 Task: Add Sprouts Ginseng to the cart.
Action: Mouse pressed left at (17, 85)
Screenshot: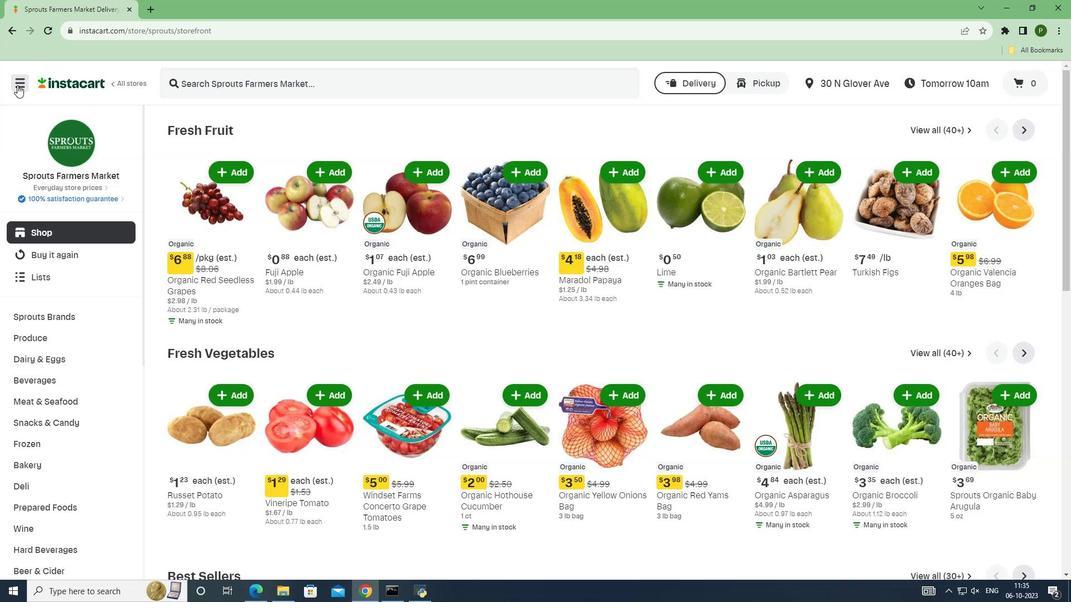 
Action: Mouse moved to (55, 289)
Screenshot: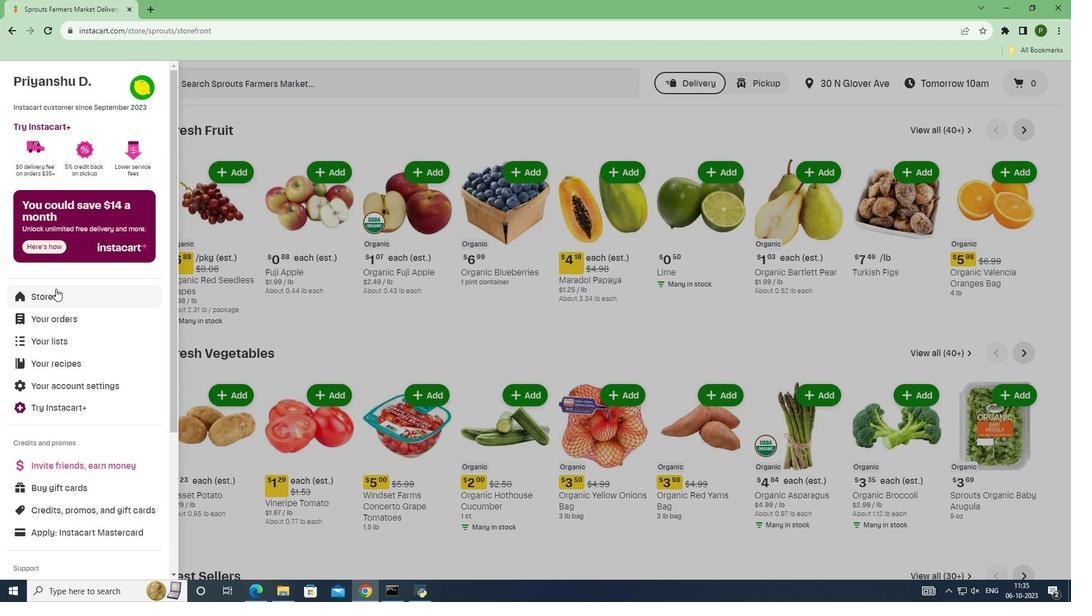 
Action: Mouse pressed left at (55, 289)
Screenshot: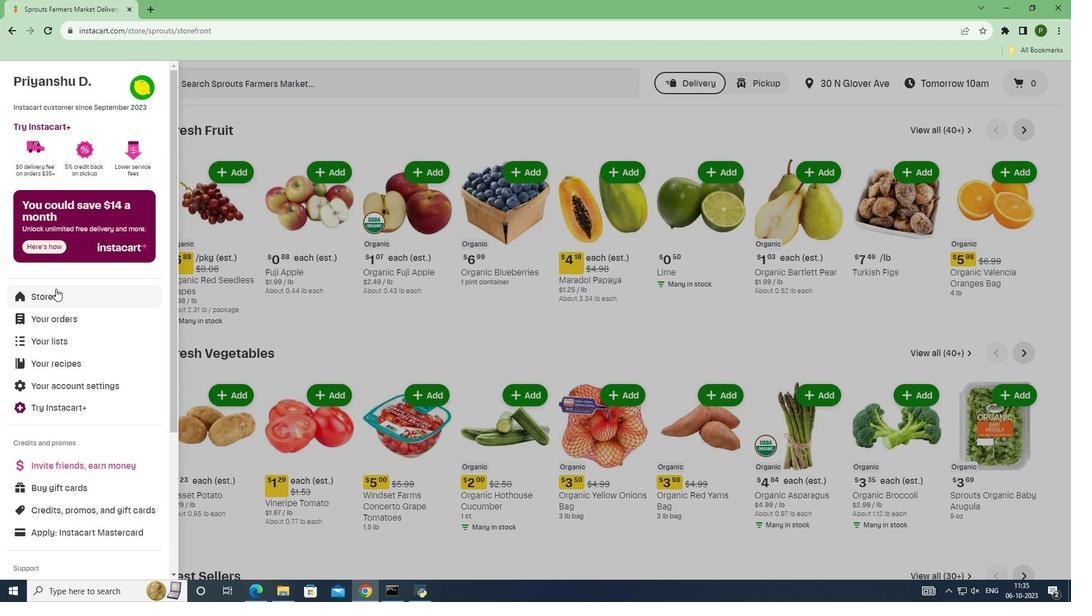 
Action: Mouse moved to (261, 118)
Screenshot: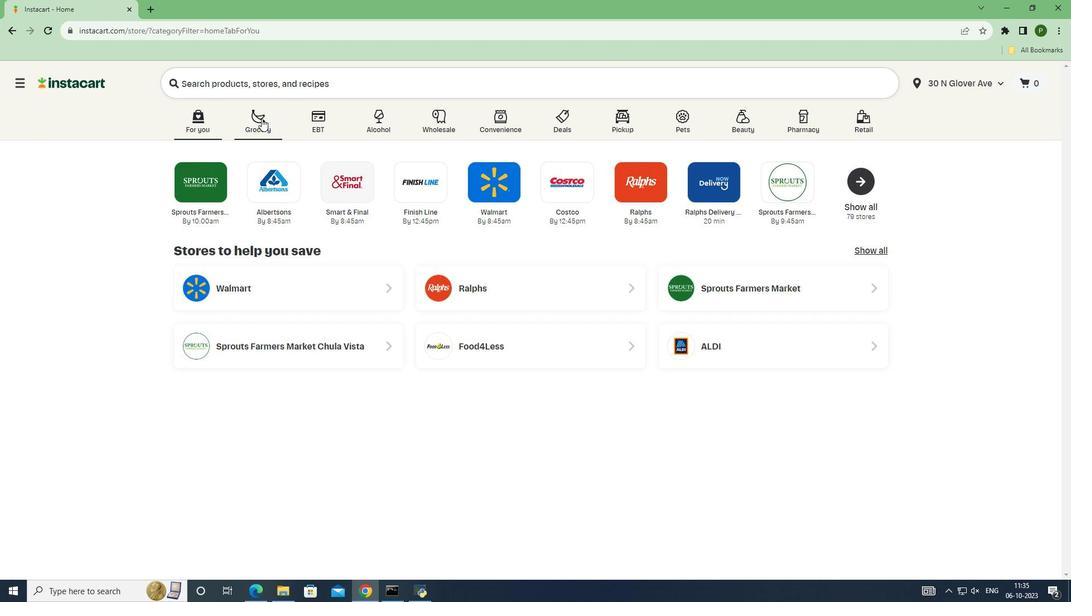 
Action: Mouse pressed left at (261, 118)
Screenshot: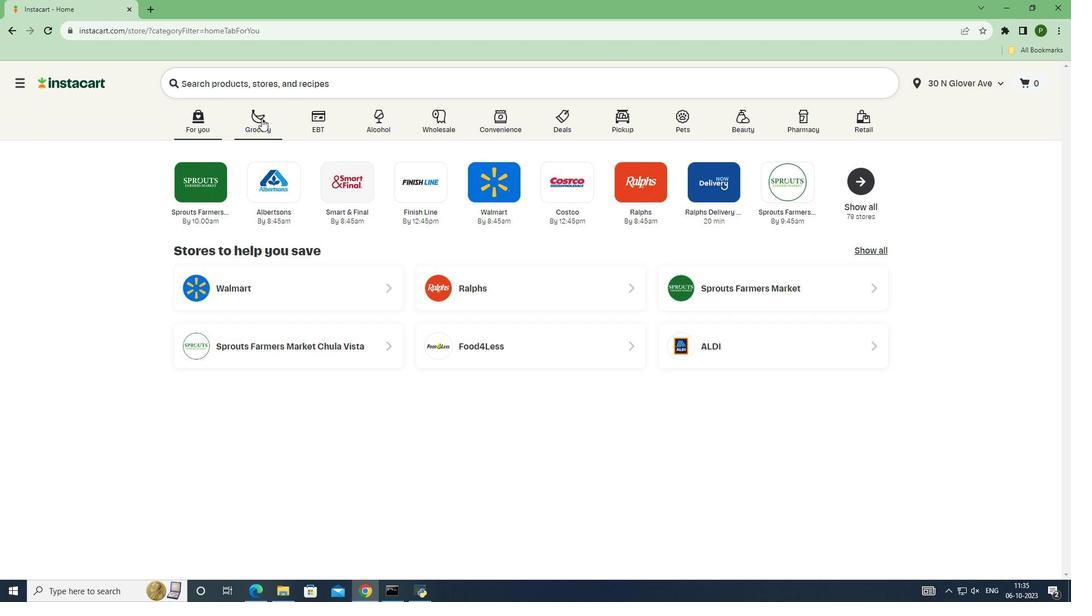 
Action: Mouse moved to (661, 258)
Screenshot: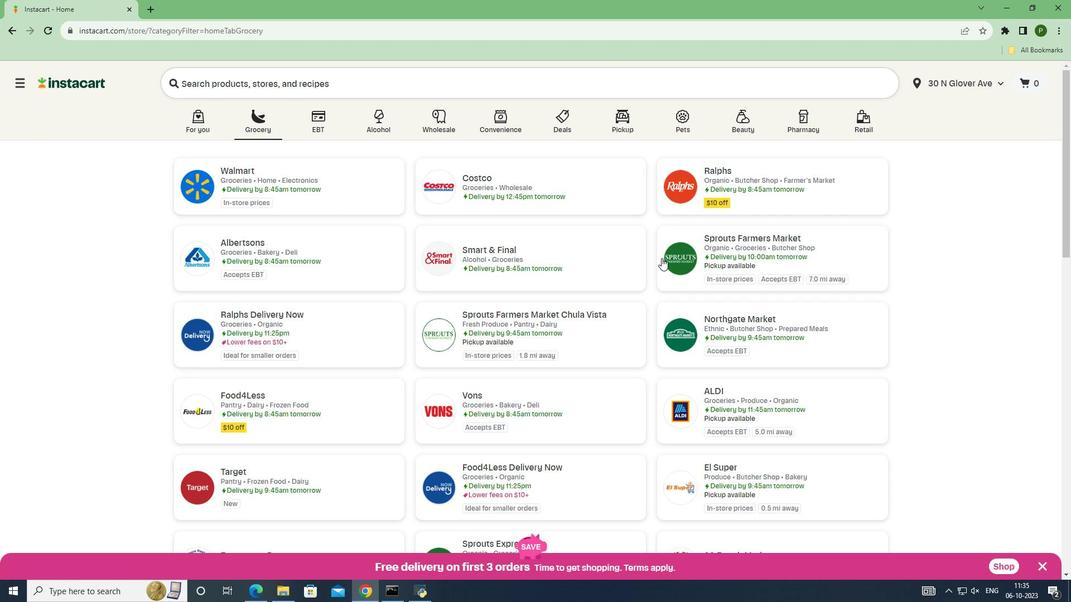 
Action: Mouse pressed left at (661, 258)
Screenshot: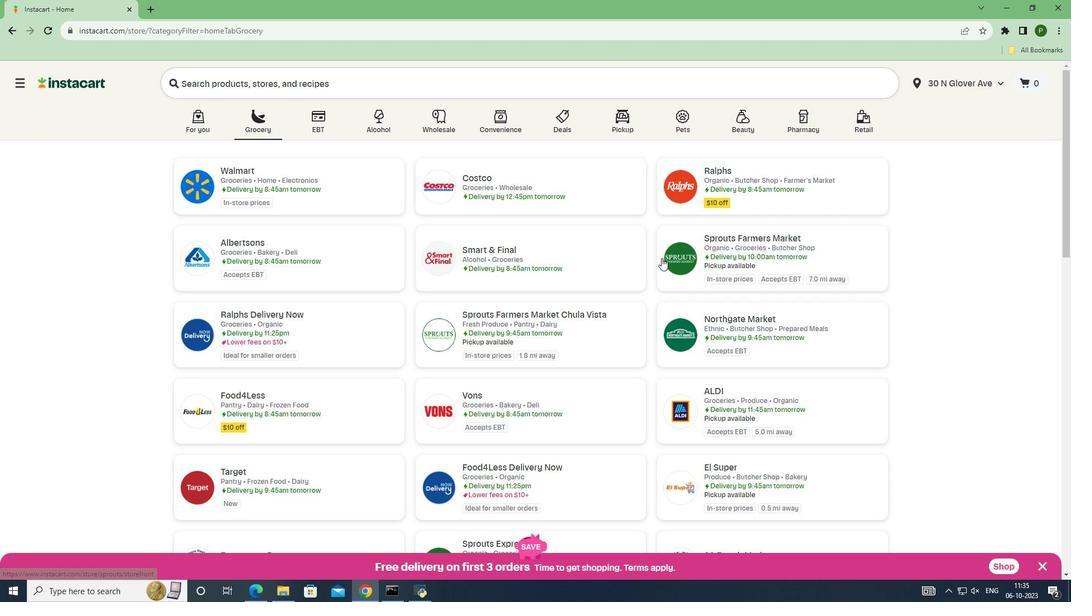 
Action: Mouse moved to (65, 314)
Screenshot: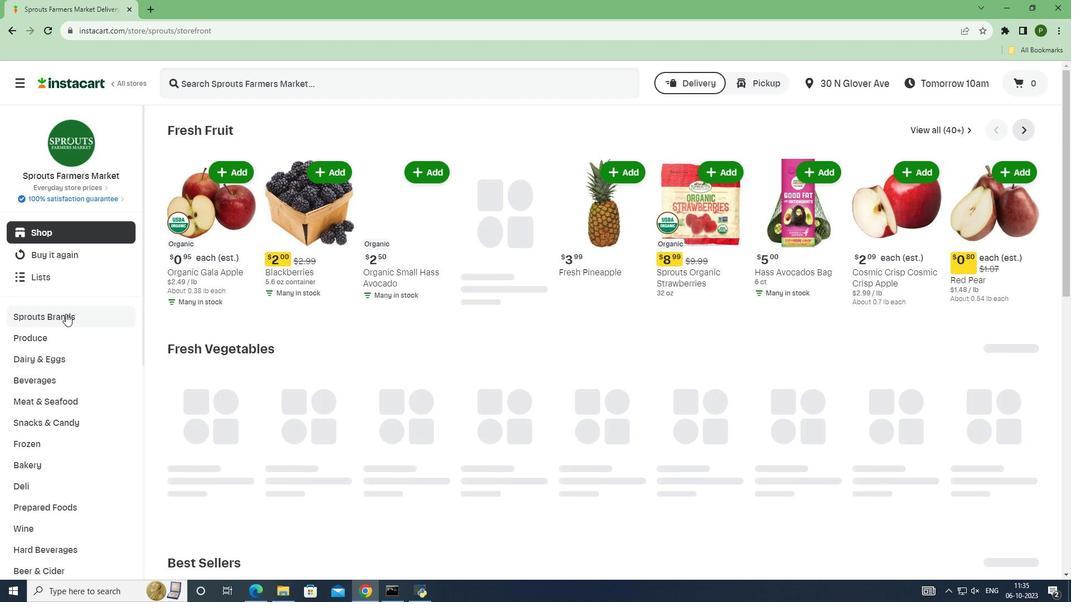 
Action: Mouse pressed left at (65, 314)
Screenshot: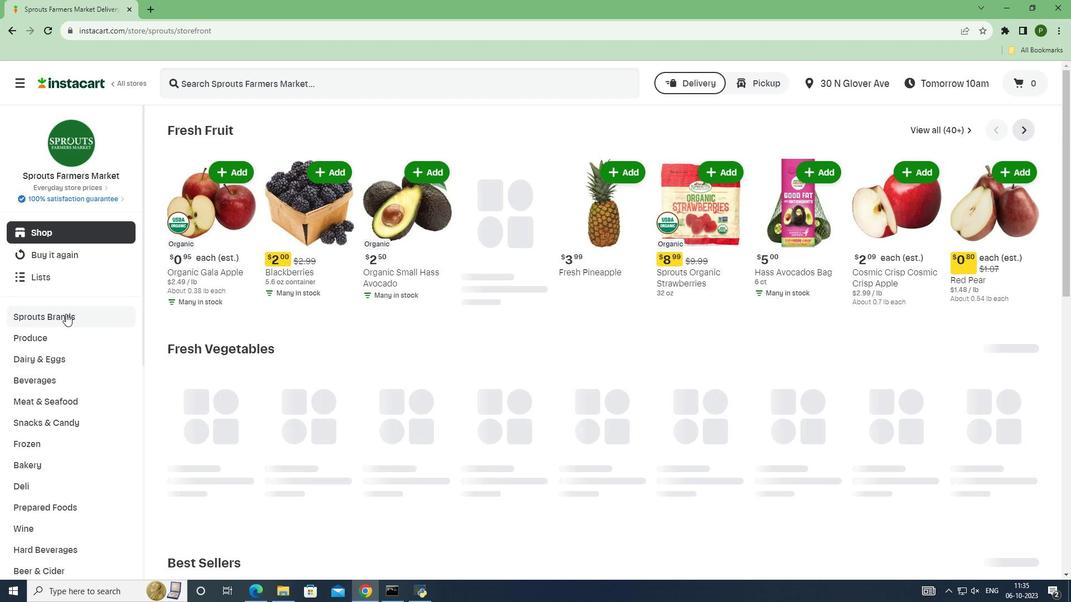 
Action: Mouse moved to (32, 460)
Screenshot: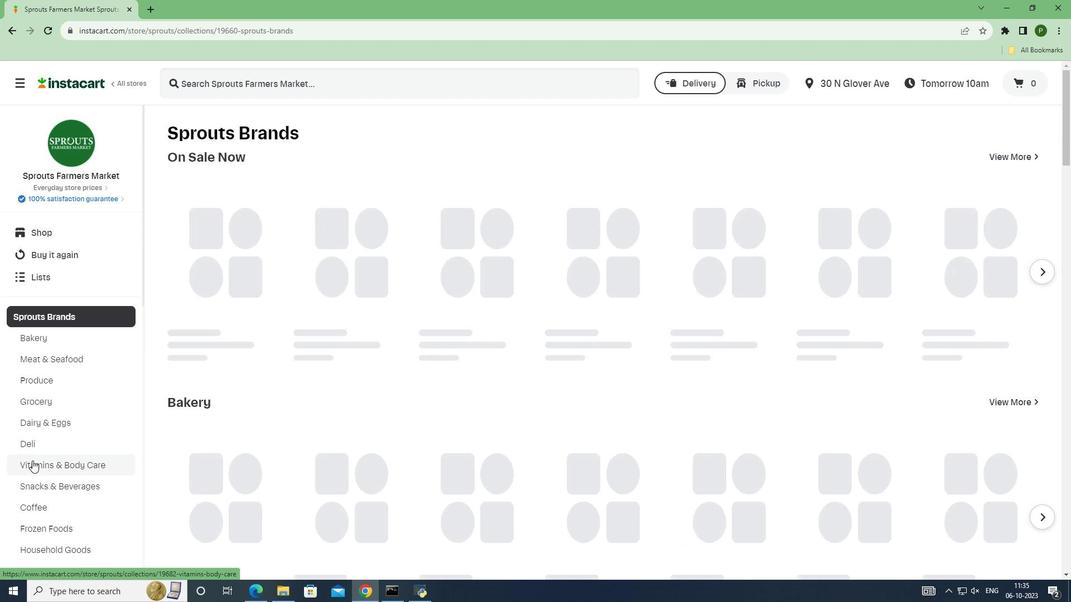 
Action: Mouse pressed left at (32, 460)
Screenshot: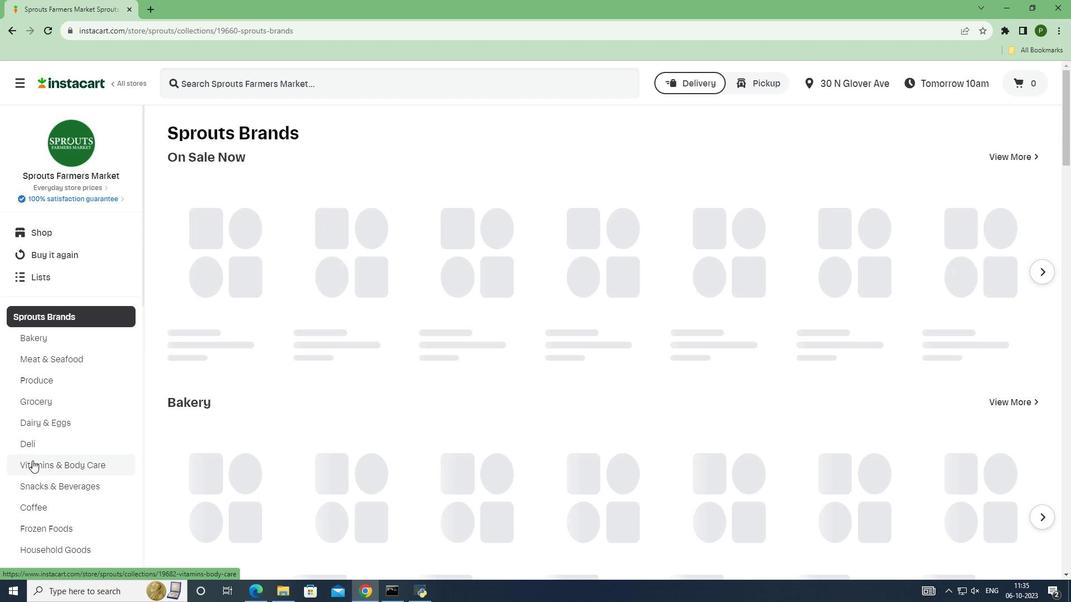 
Action: Mouse moved to (212, 74)
Screenshot: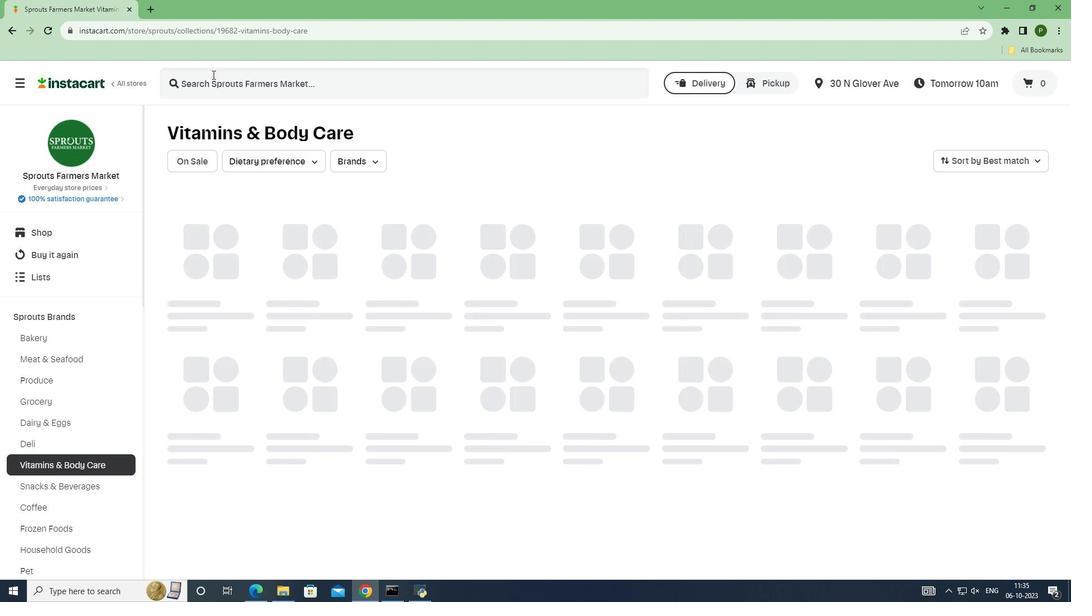 
Action: Mouse pressed left at (212, 74)
Screenshot: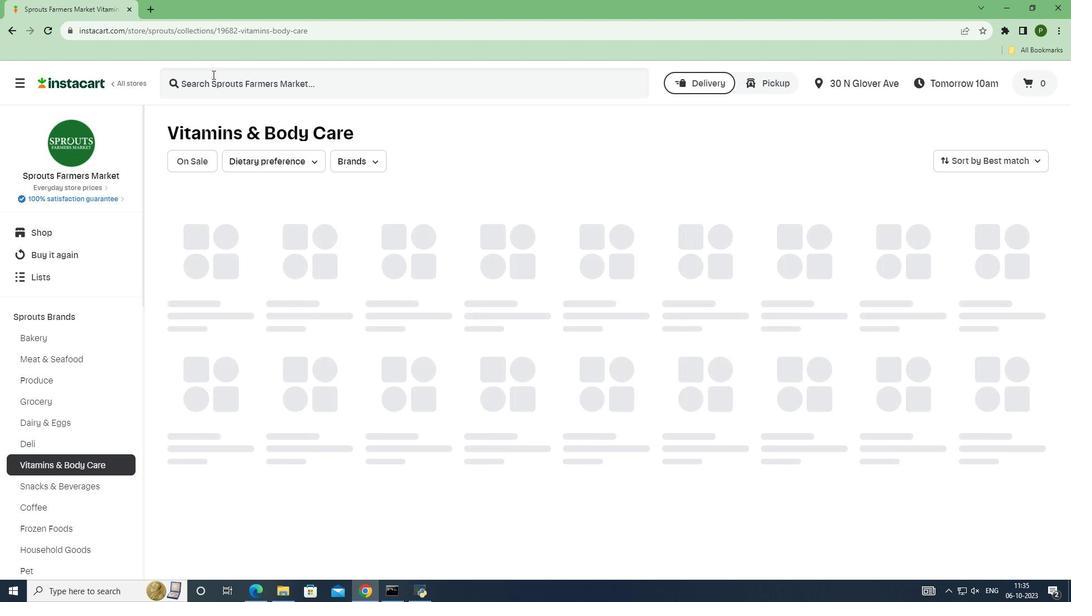 
Action: Key pressed <Key.caps_lock>S<Key.caps_lock>prouts<Key.space><Key.caps_lock>G<Key.caps_lock>inseng<Key.enter>
Screenshot: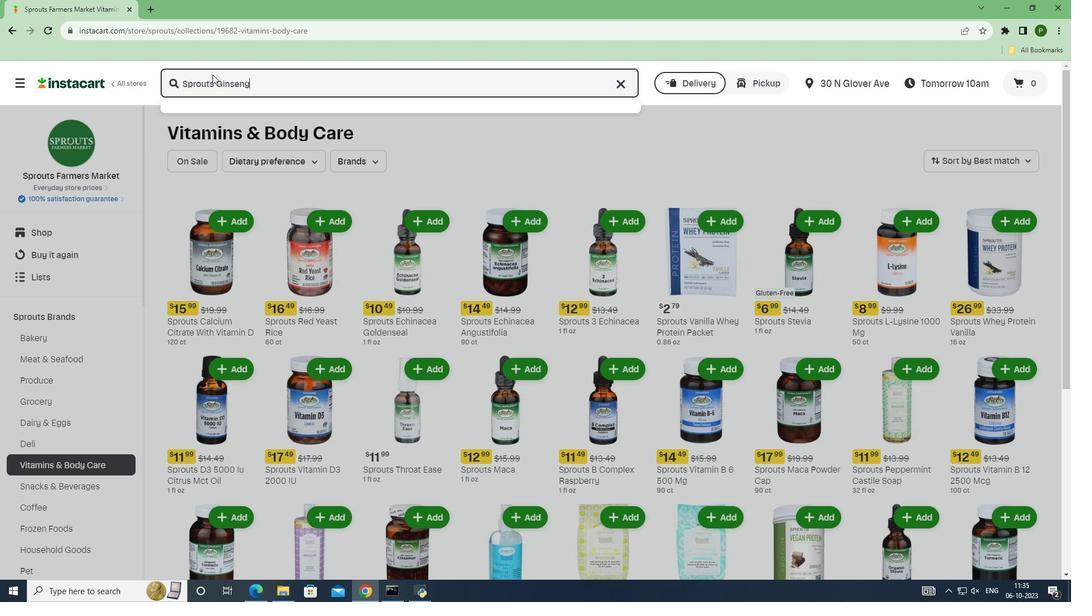 
Action: Mouse moved to (300, 198)
Screenshot: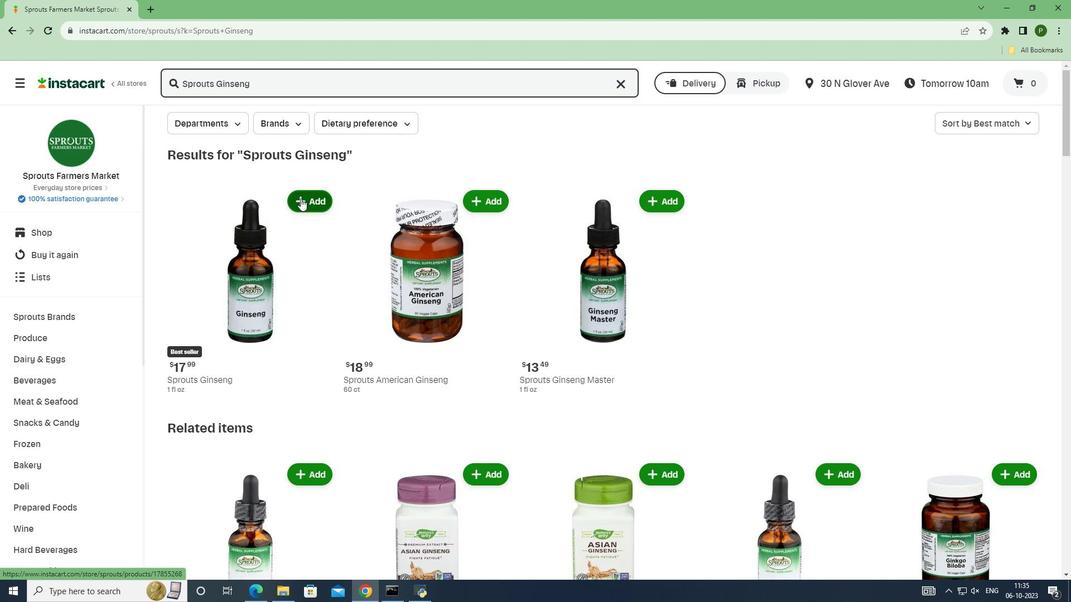 
Action: Mouse pressed left at (300, 198)
Screenshot: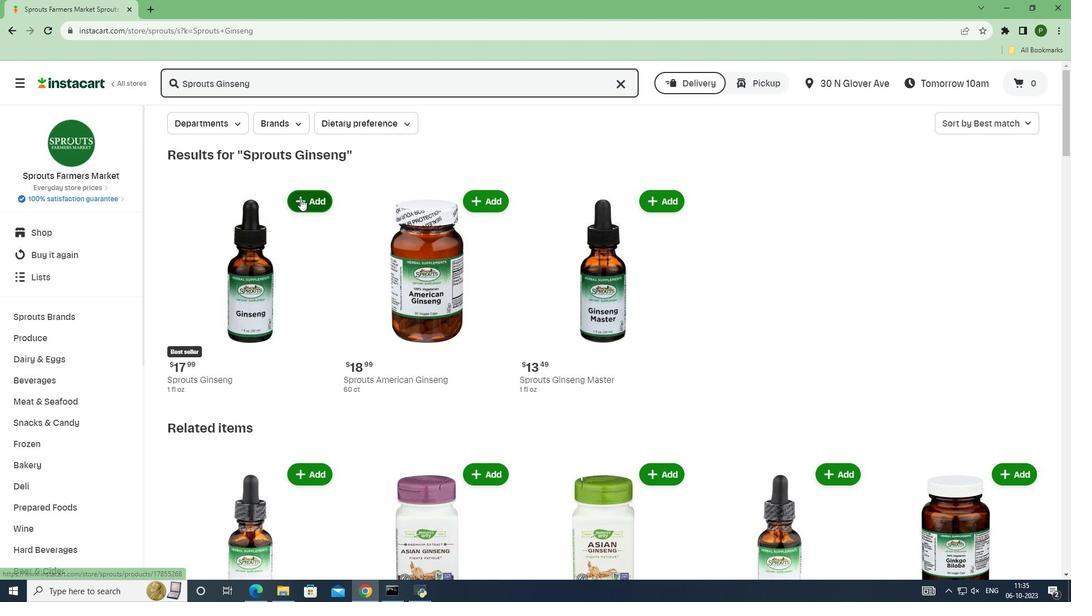 
Action: Mouse moved to (304, 267)
Screenshot: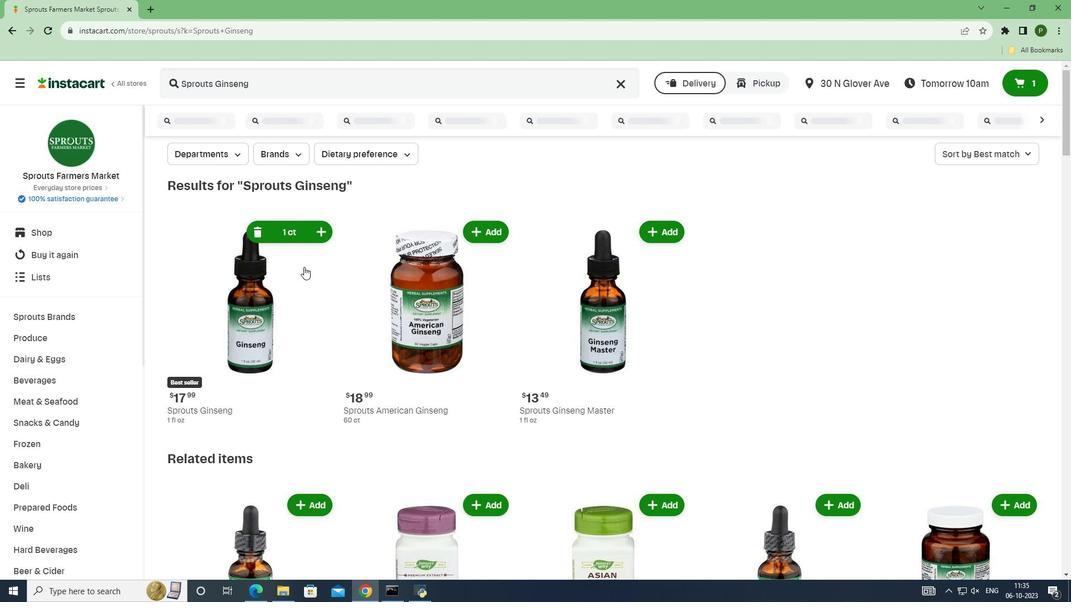 
